 Task: Move the task Develop a new online platform for event ticket sales to the section To-Do in the project AgileMentor and sort the tasks in the project by Last modified on
Action: Mouse moved to (74, 261)
Screenshot: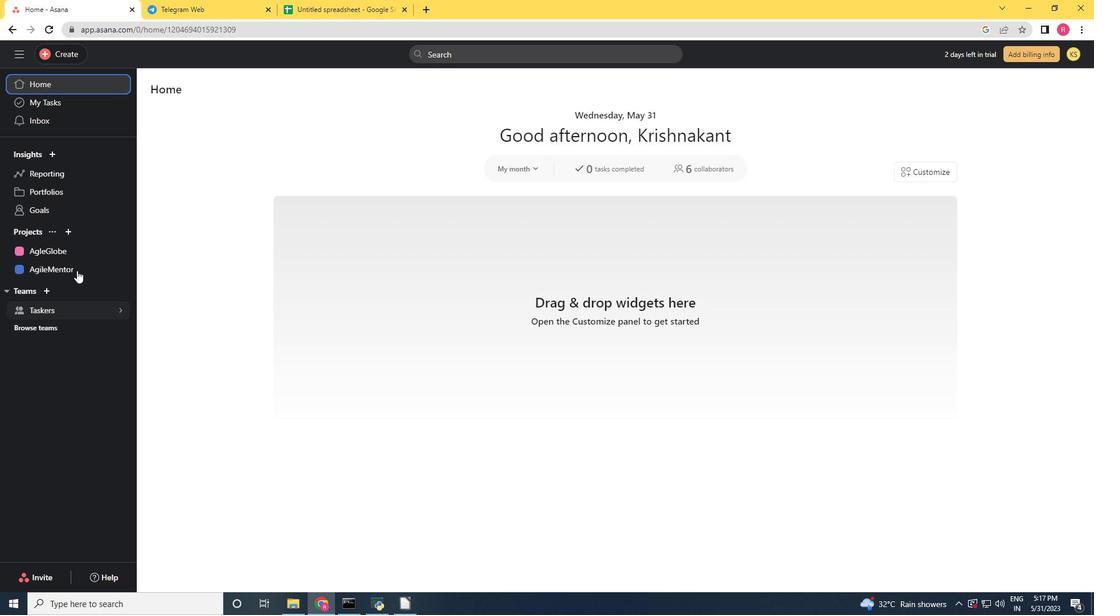 
Action: Mouse pressed left at (74, 261)
Screenshot: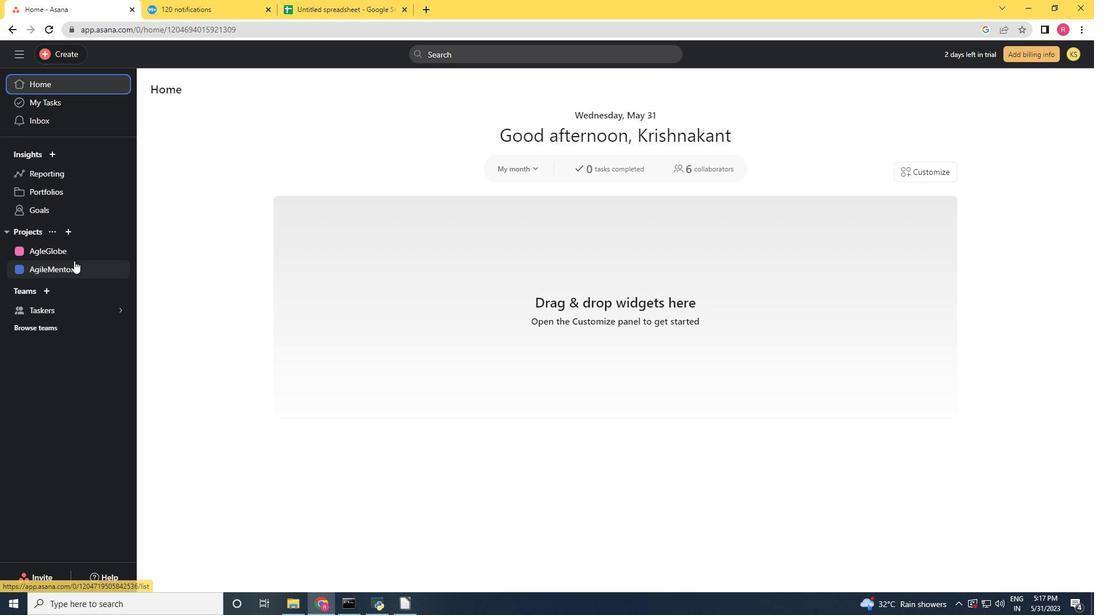 
Action: Mouse moved to (583, 233)
Screenshot: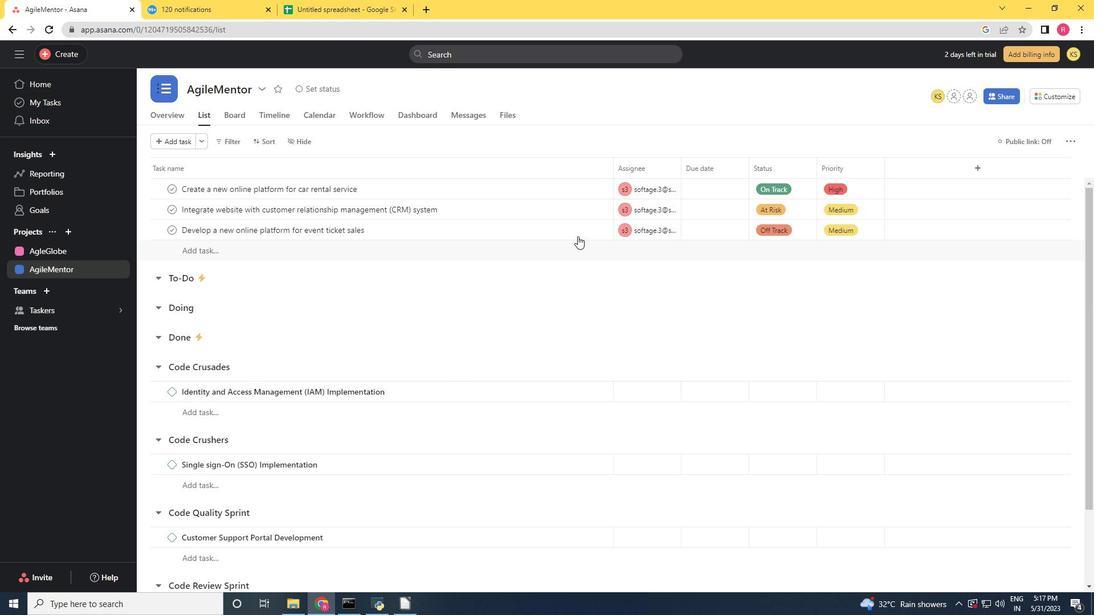 
Action: Mouse pressed left at (583, 233)
Screenshot: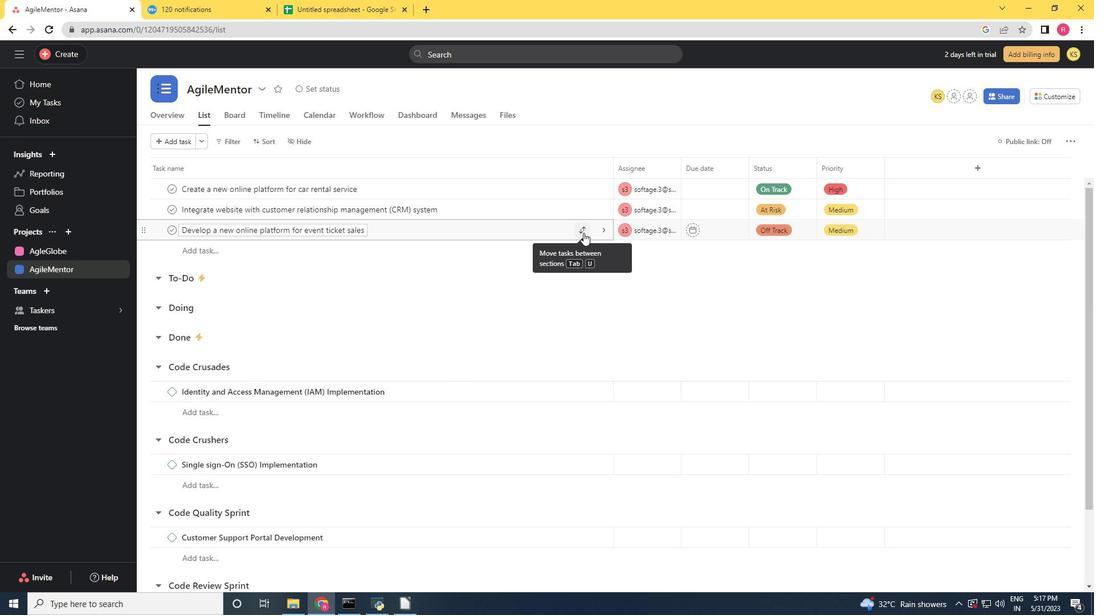 
Action: Mouse moved to (555, 286)
Screenshot: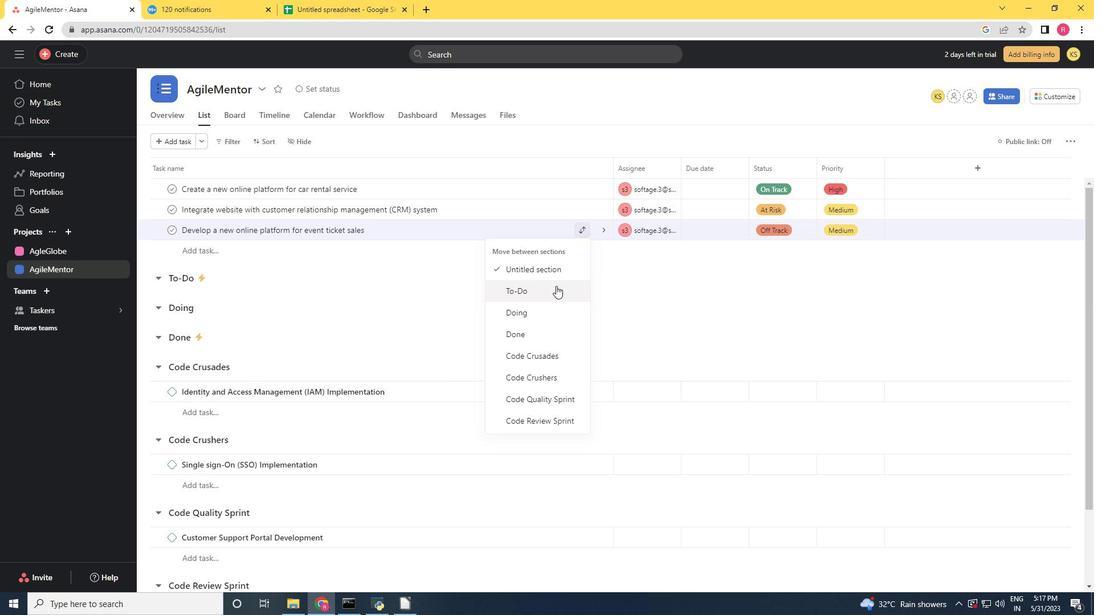 
Action: Mouse pressed left at (555, 286)
Screenshot: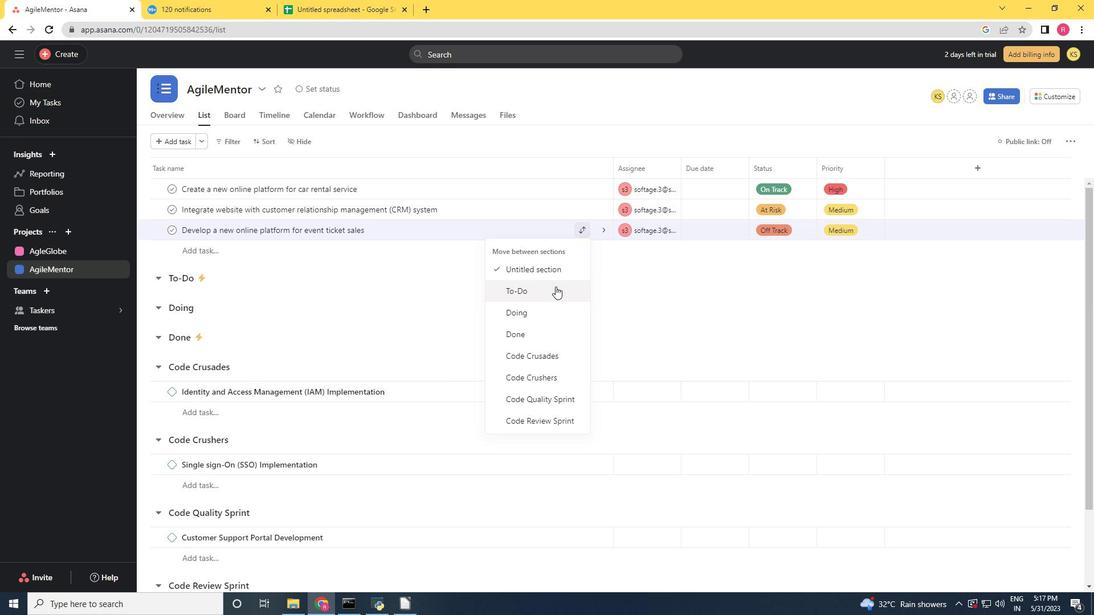 
Action: Mouse moved to (274, 145)
Screenshot: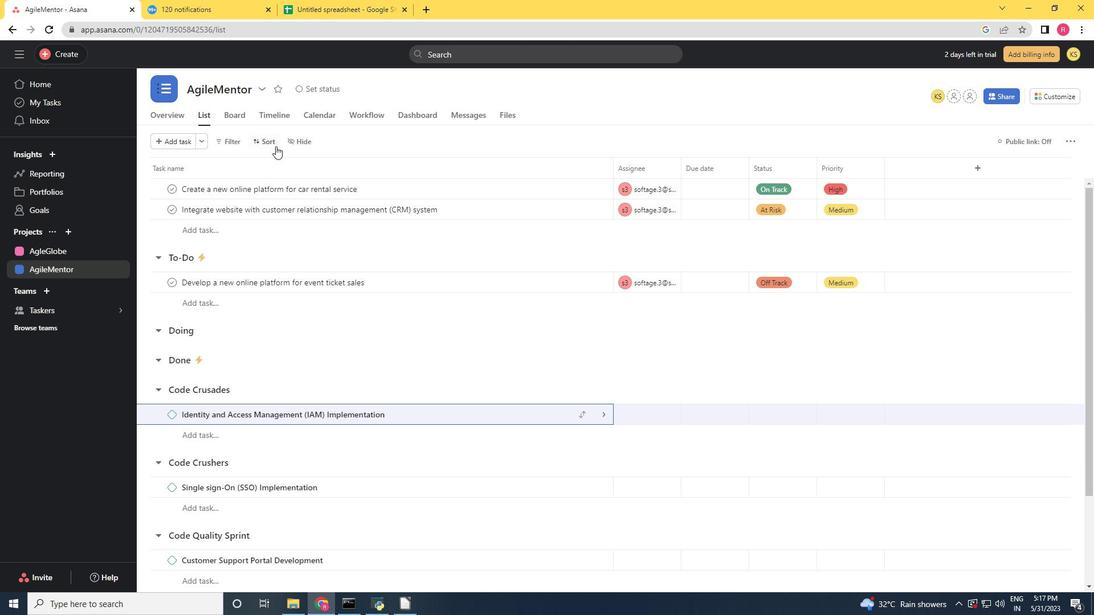 
Action: Mouse pressed left at (274, 145)
Screenshot: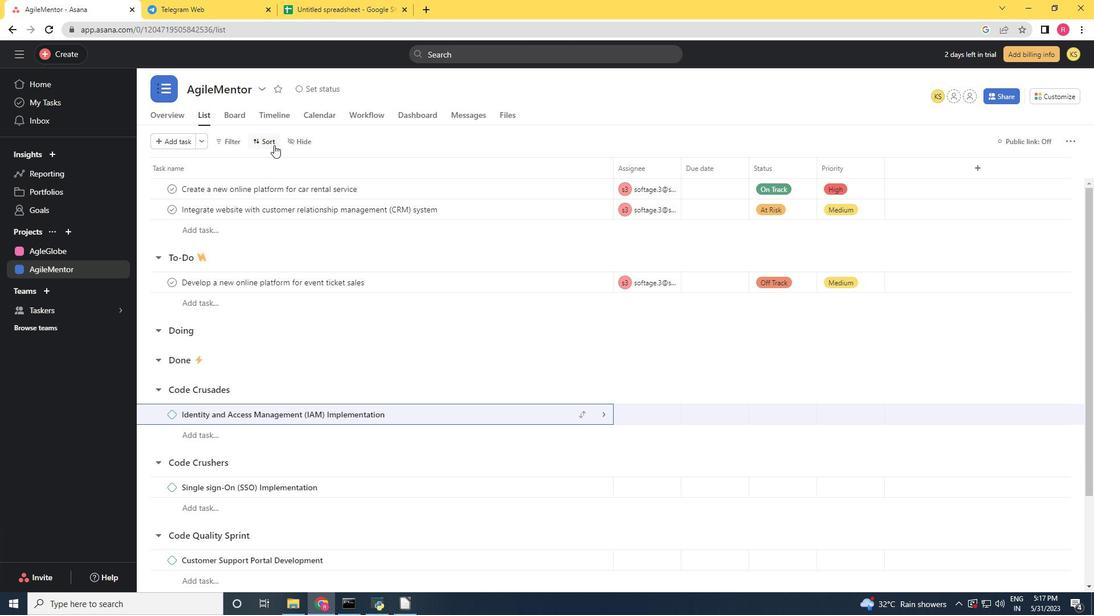 
Action: Mouse moved to (316, 310)
Screenshot: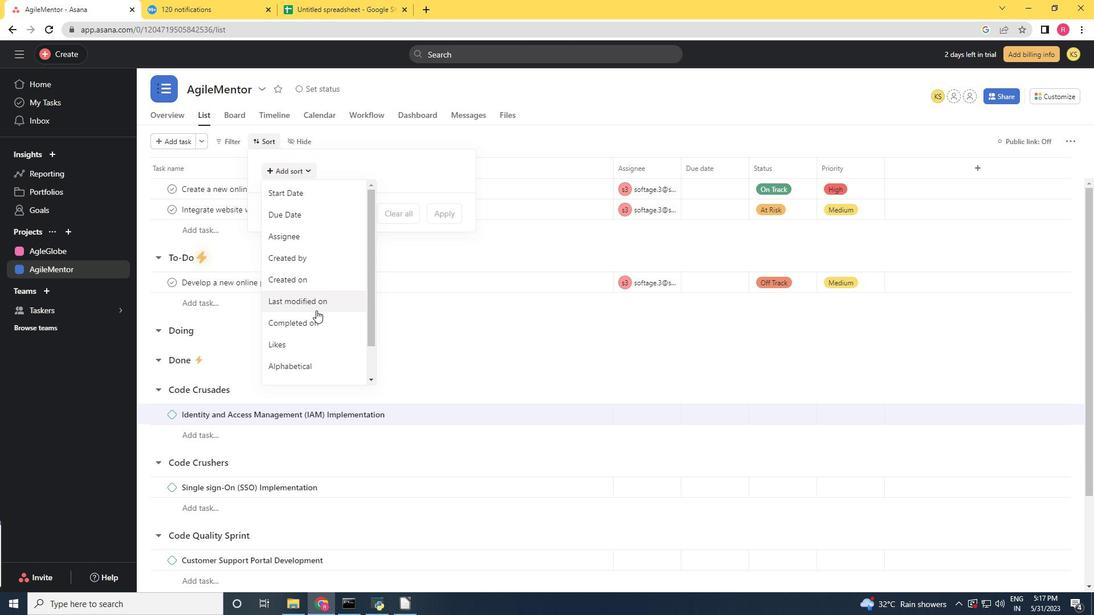
Action: Mouse pressed left at (316, 310)
Screenshot: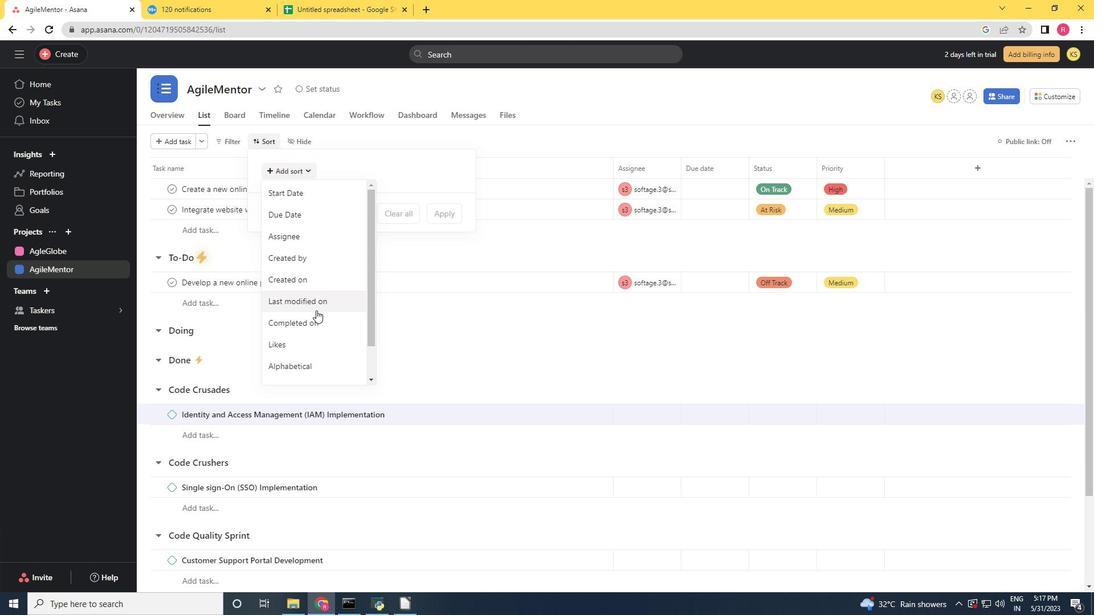 
Action: Mouse moved to (322, 192)
Screenshot: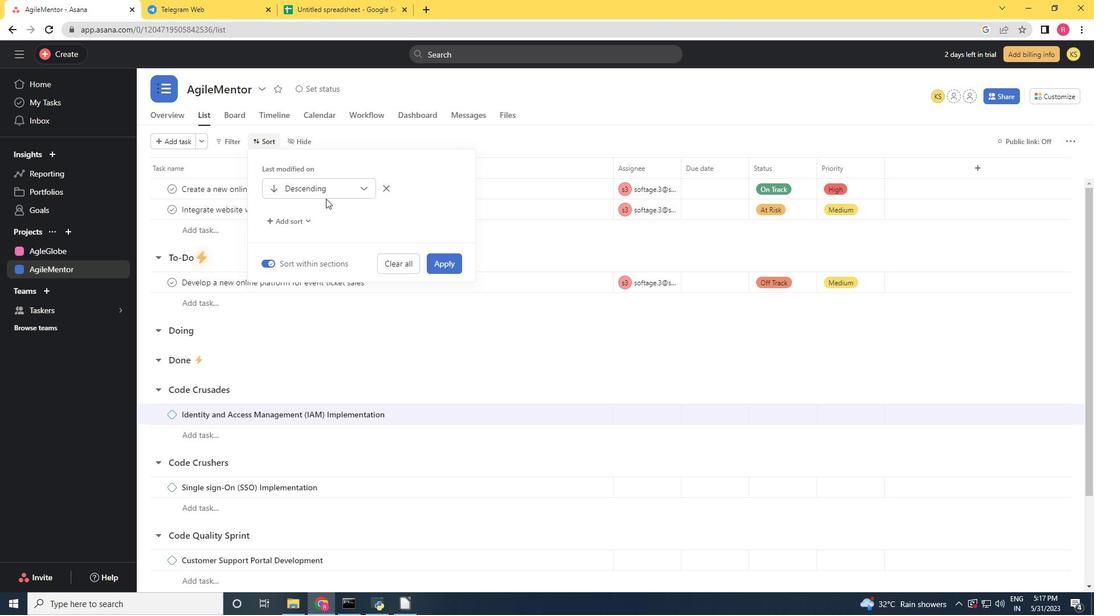 
Action: Mouse pressed left at (322, 192)
Screenshot: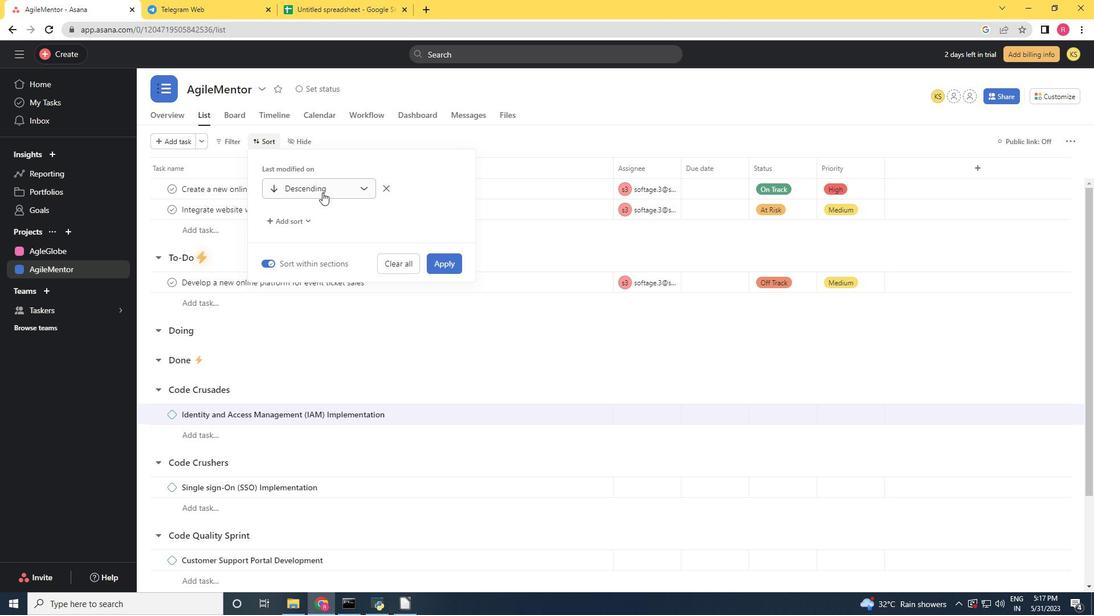 
Action: Mouse moved to (322, 192)
Screenshot: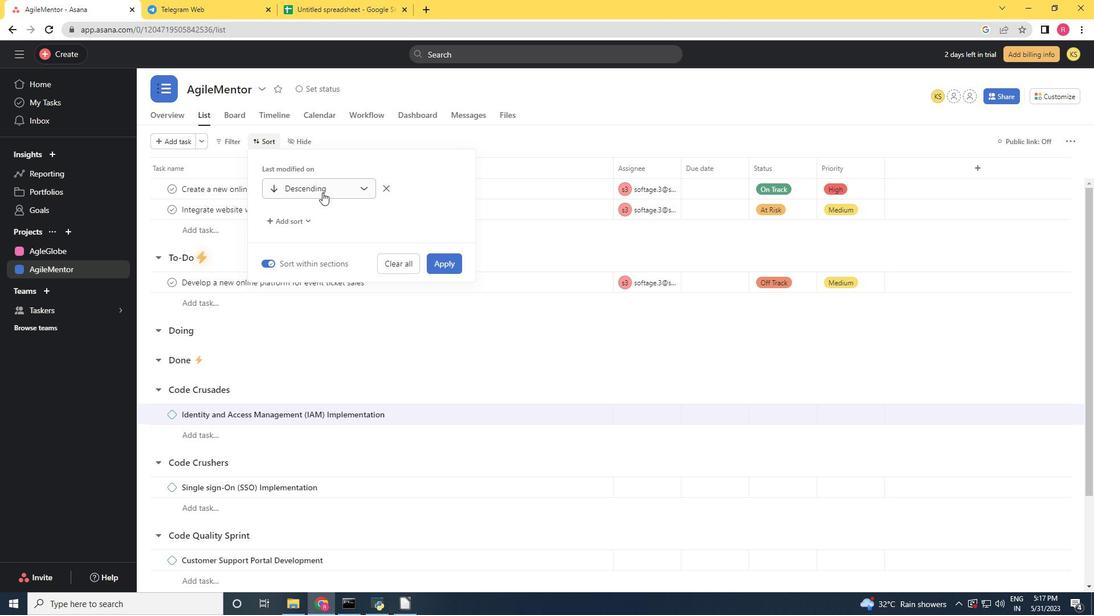 
Action: Mouse pressed left at (322, 192)
Screenshot: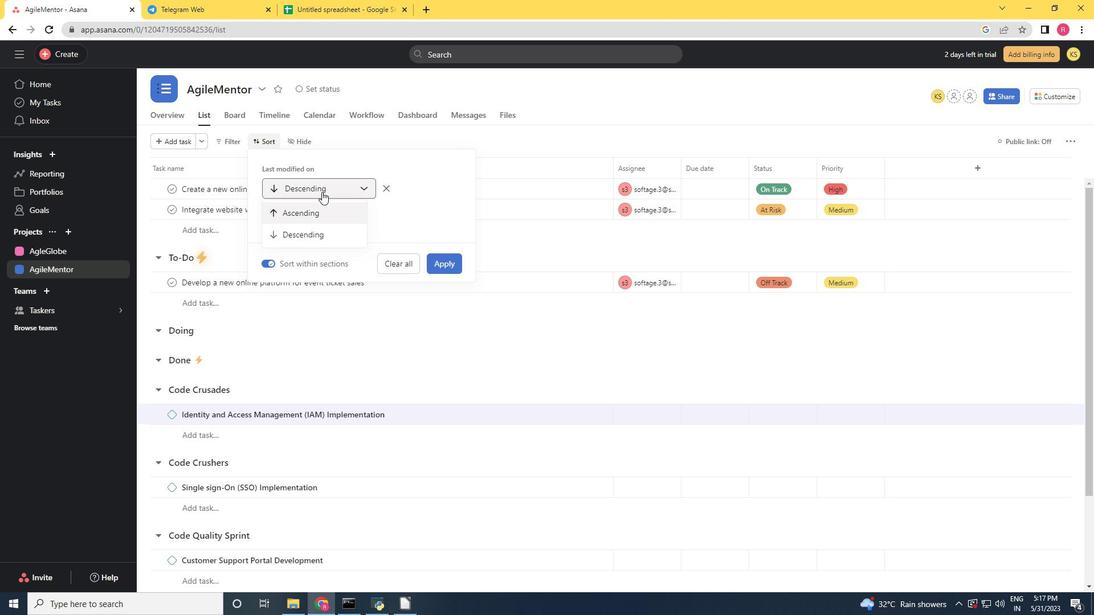 
Action: Mouse moved to (433, 260)
Screenshot: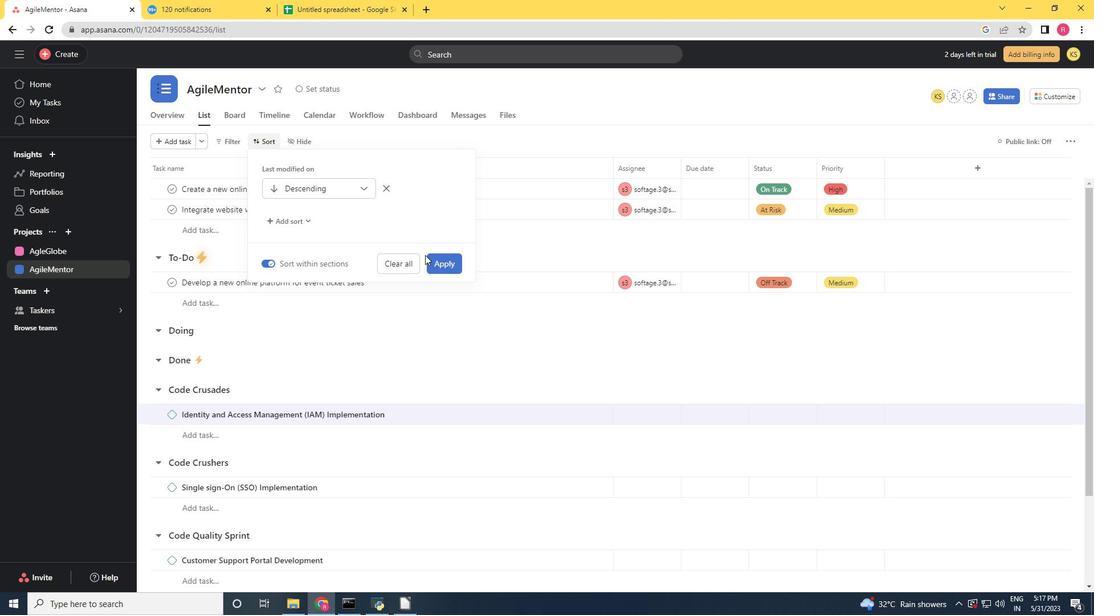 
Action: Mouse pressed left at (433, 260)
Screenshot: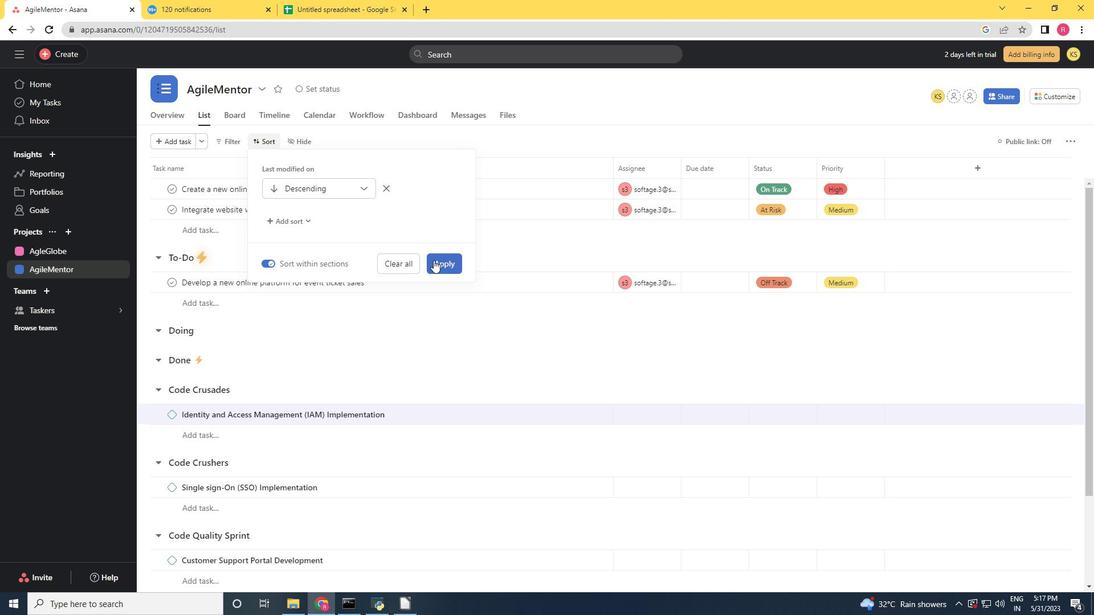 
